 Task: Create a section Cosmic Sprint and in the section, add a milestone Agile Project Management Process Improvement in the project TurboCharge.
Action: Mouse moved to (67, 329)
Screenshot: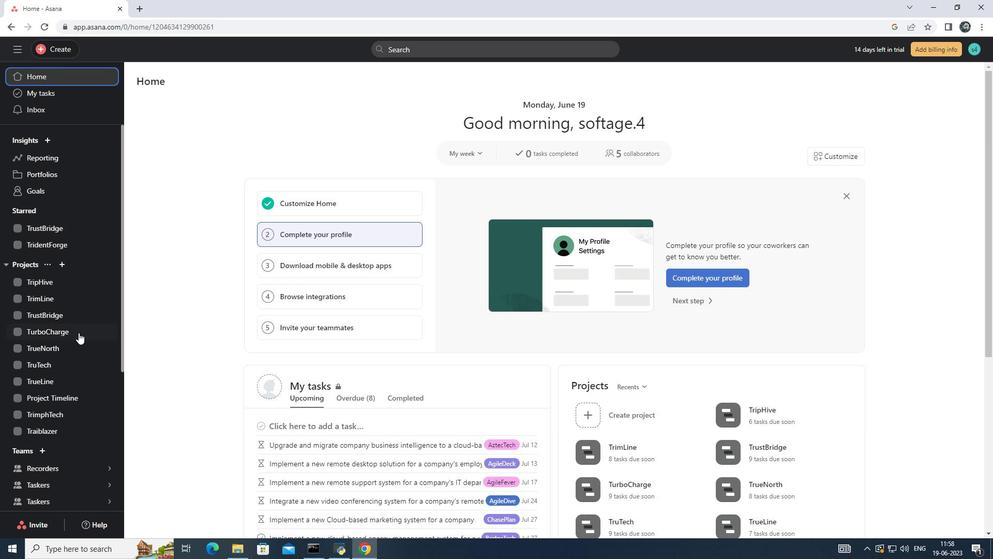 
Action: Mouse pressed left at (67, 329)
Screenshot: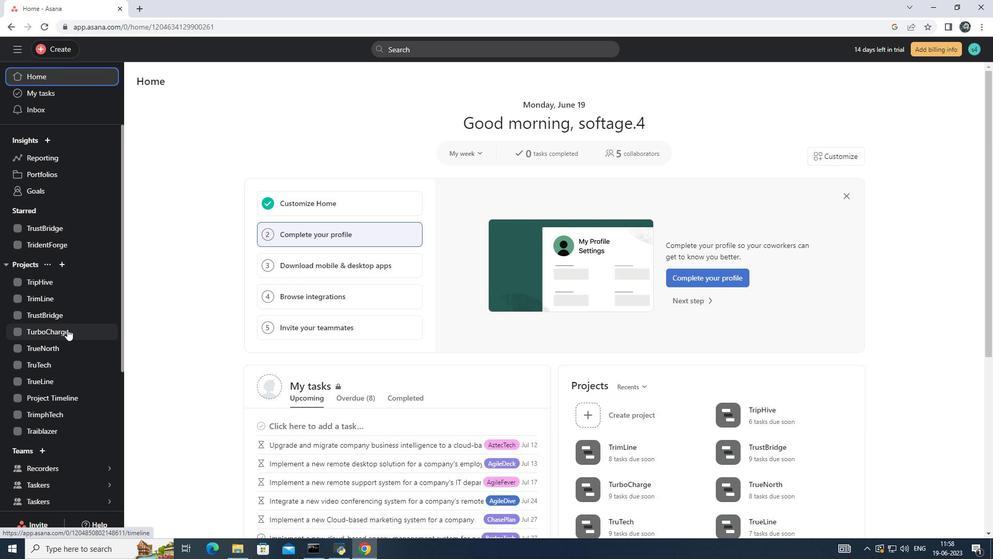
Action: Mouse moved to (273, 417)
Screenshot: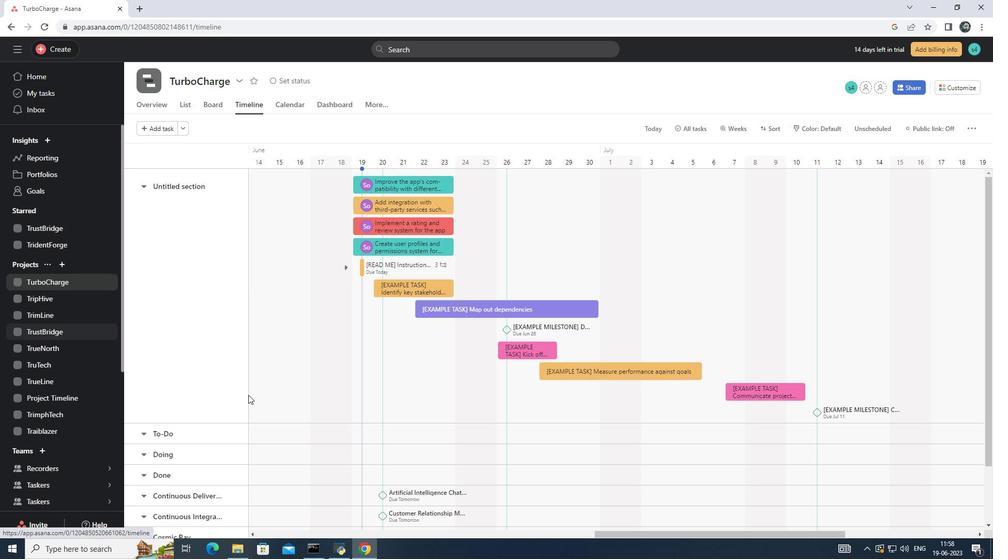 
Action: Mouse scrolled (273, 416) with delta (0, 0)
Screenshot: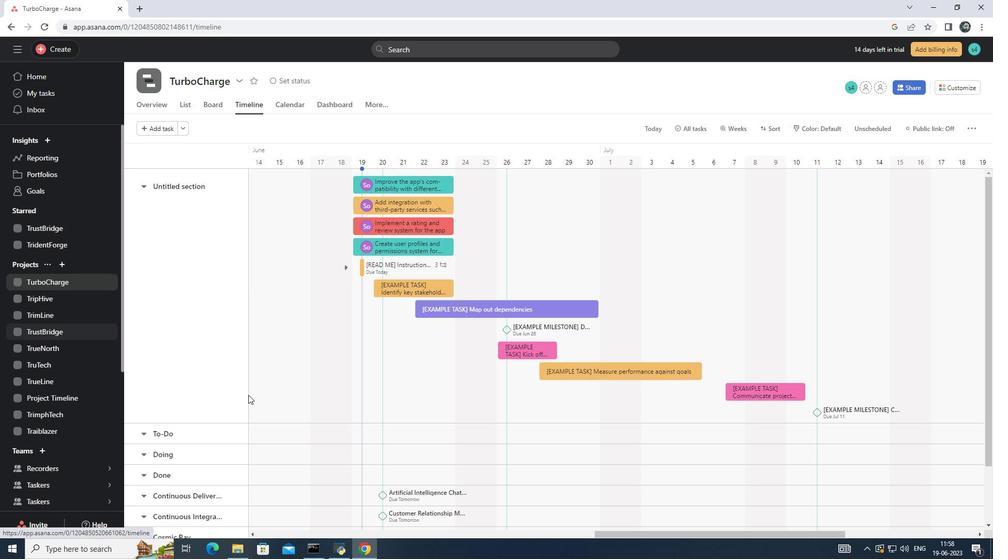 
Action: Mouse scrolled (273, 416) with delta (0, 0)
Screenshot: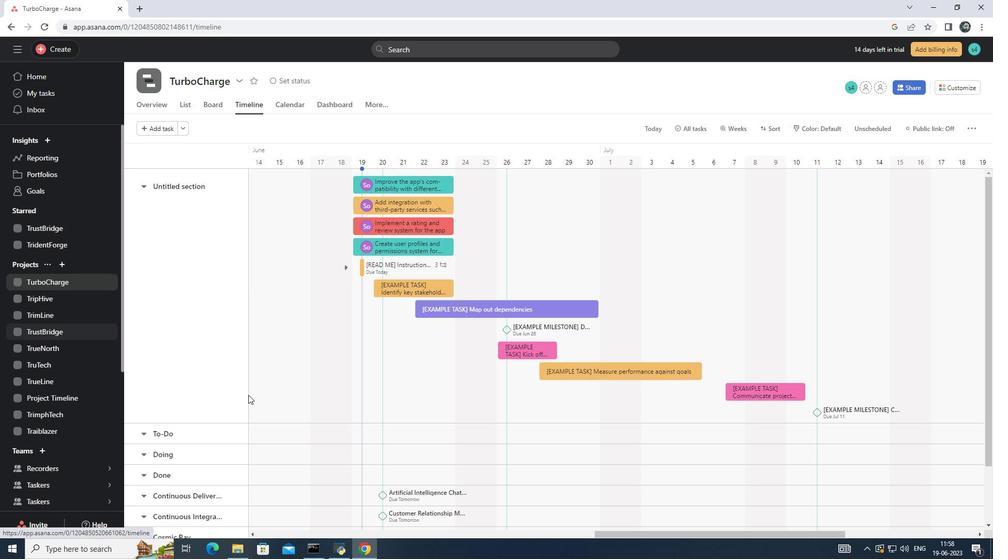 
Action: Mouse moved to (272, 417)
Screenshot: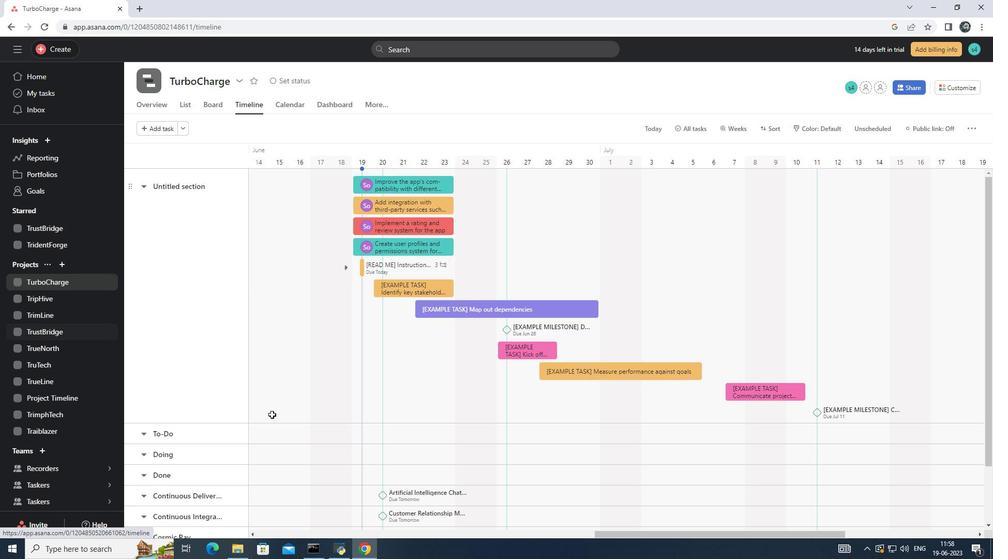 
Action: Mouse scrolled (272, 417) with delta (0, 0)
Screenshot: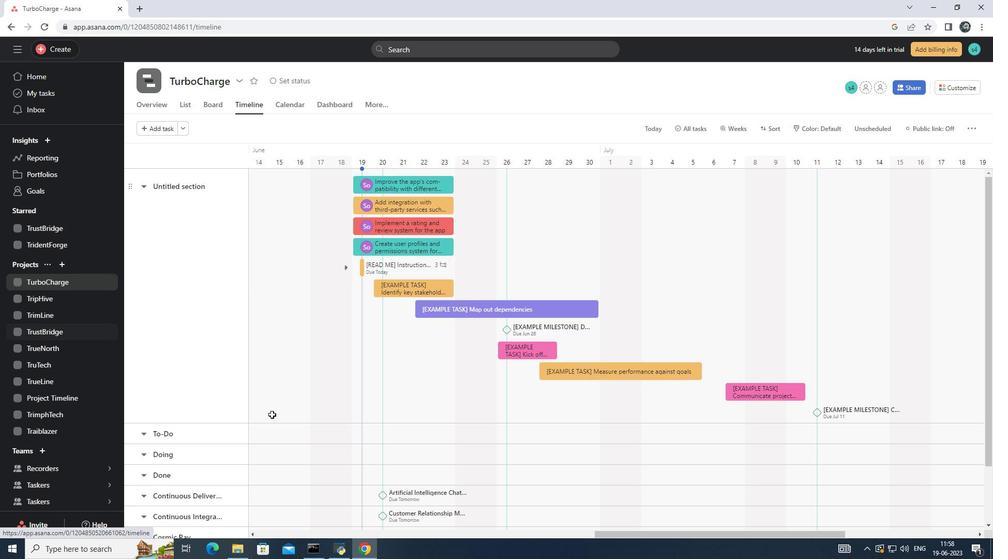 
Action: Mouse scrolled (272, 417) with delta (0, 0)
Screenshot: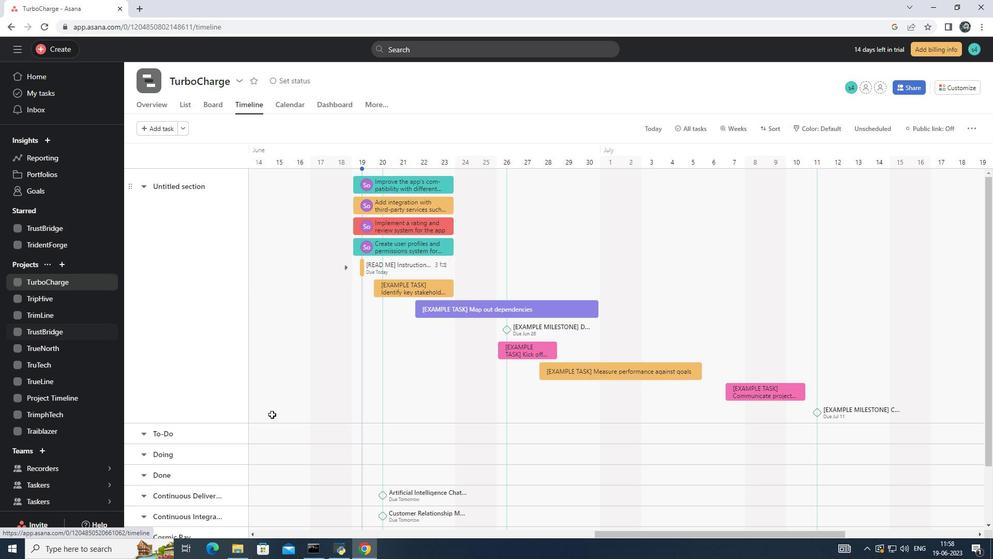 
Action: Mouse moved to (174, 487)
Screenshot: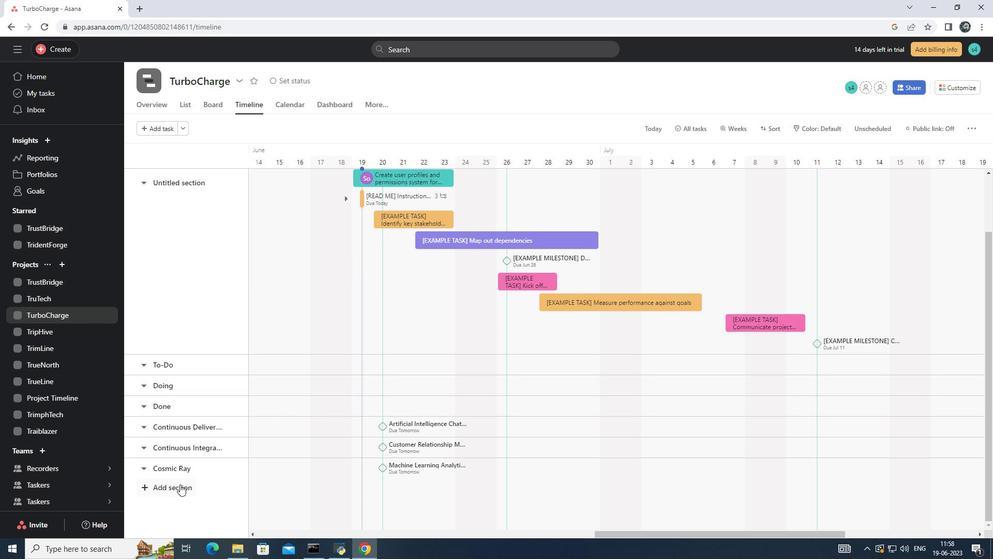 
Action: Mouse pressed left at (174, 487)
Screenshot: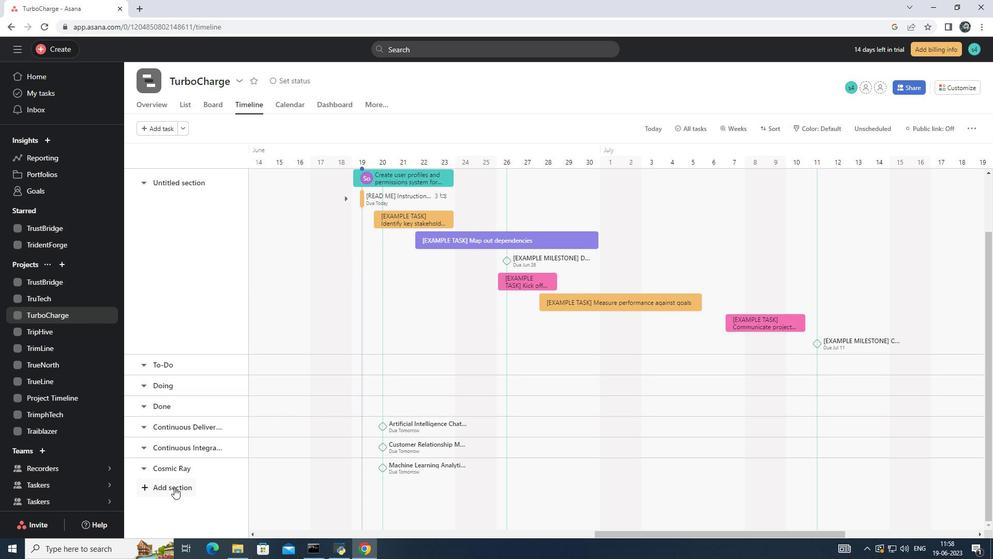 
Action: Mouse moved to (182, 489)
Screenshot: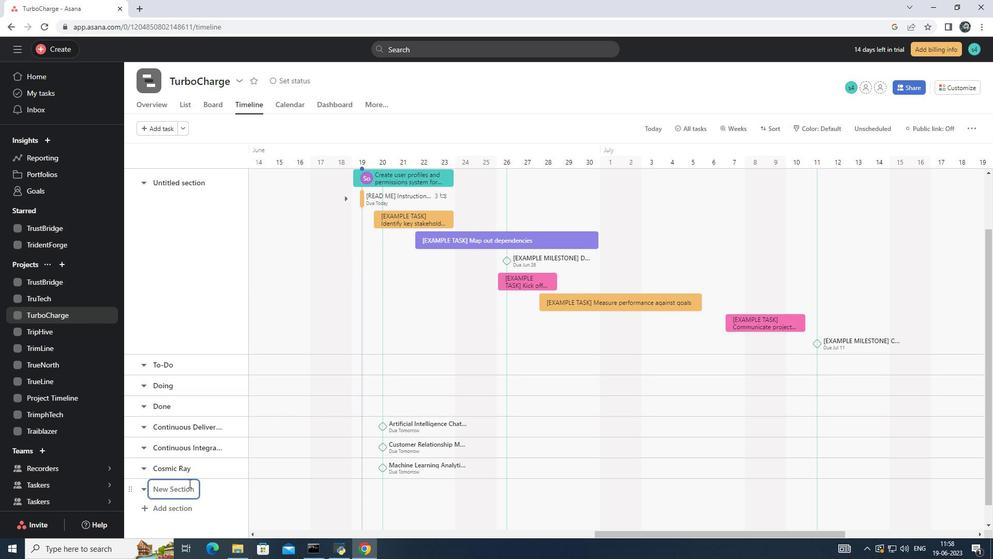 
Action: Key pressed <Key.shift>Cosmic<Key.space><Key.shift>Sprint<Key.enter>
Screenshot: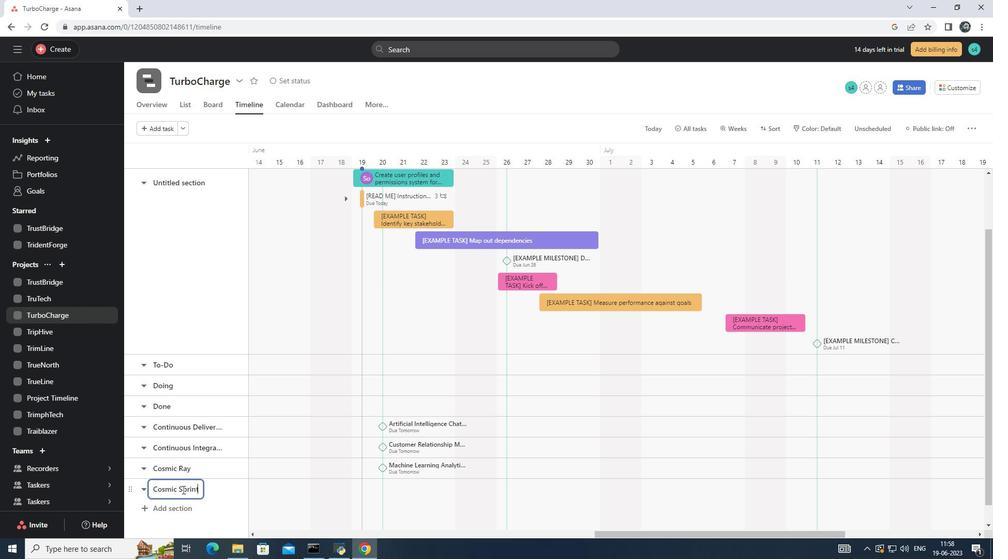 
Action: Mouse moved to (302, 486)
Screenshot: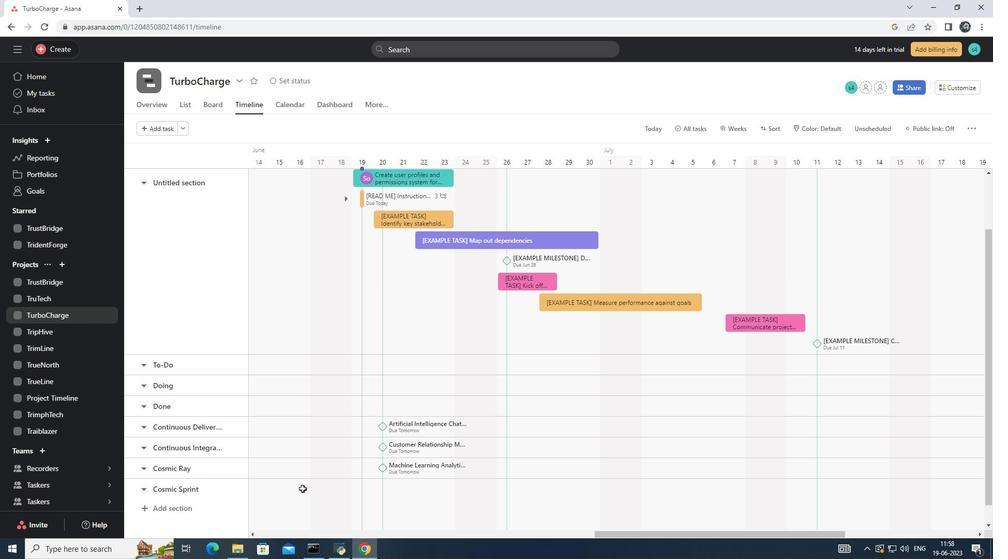 
Action: Mouse pressed left at (302, 486)
Screenshot: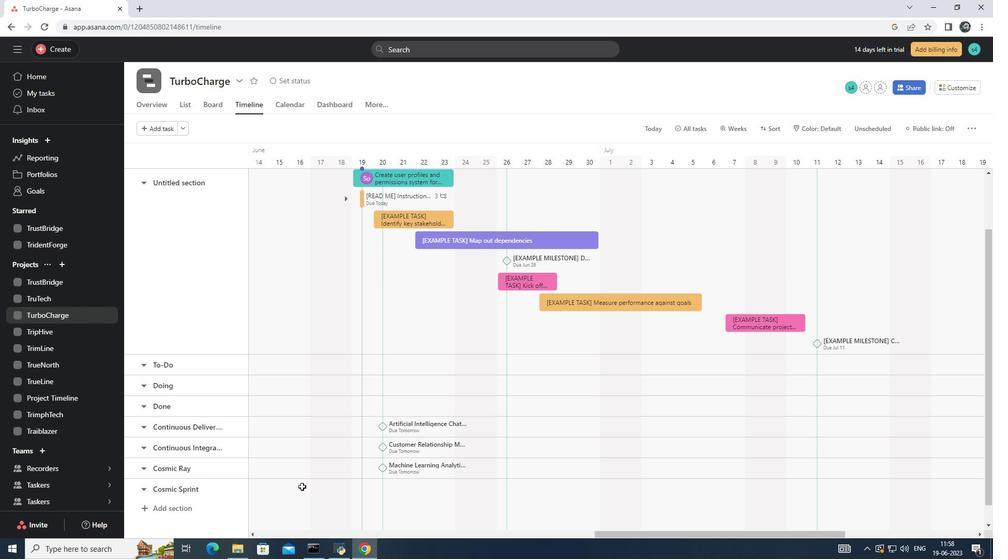 
Action: Key pressed <Key.shift>Agile<Key.space><Key.shift>Project<Key.space><Key.shift>Management<Key.space><Key.shift>Process<Key.space><Key.shift>Impri<Key.backspace>ovement<Key.enter>
Screenshot: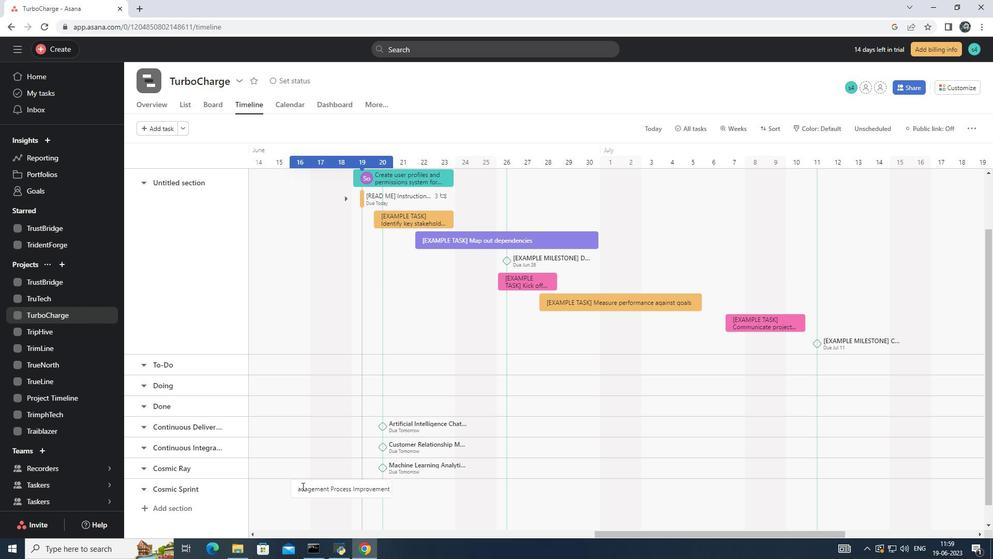 
Action: Mouse moved to (325, 484)
Screenshot: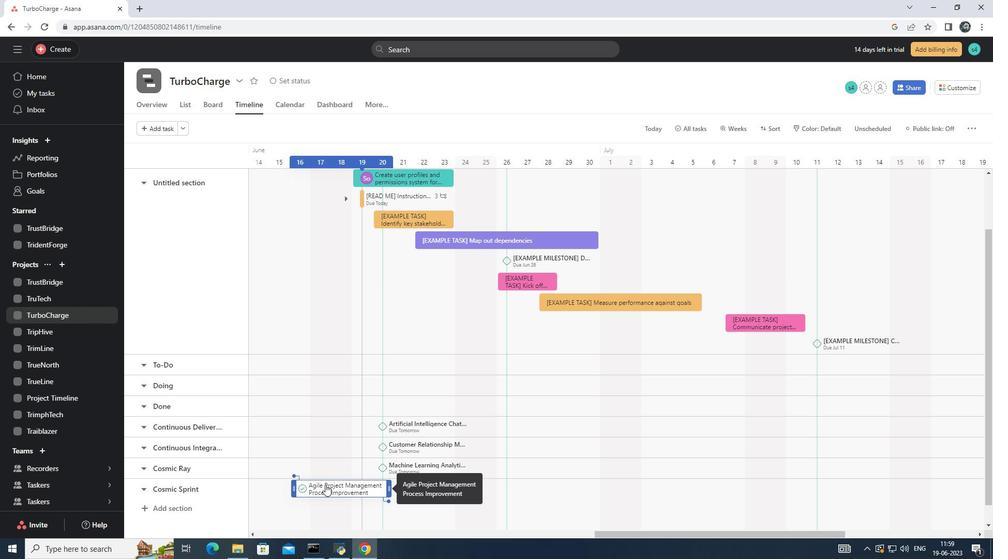 
Action: Mouse pressed right at (325, 484)
Screenshot: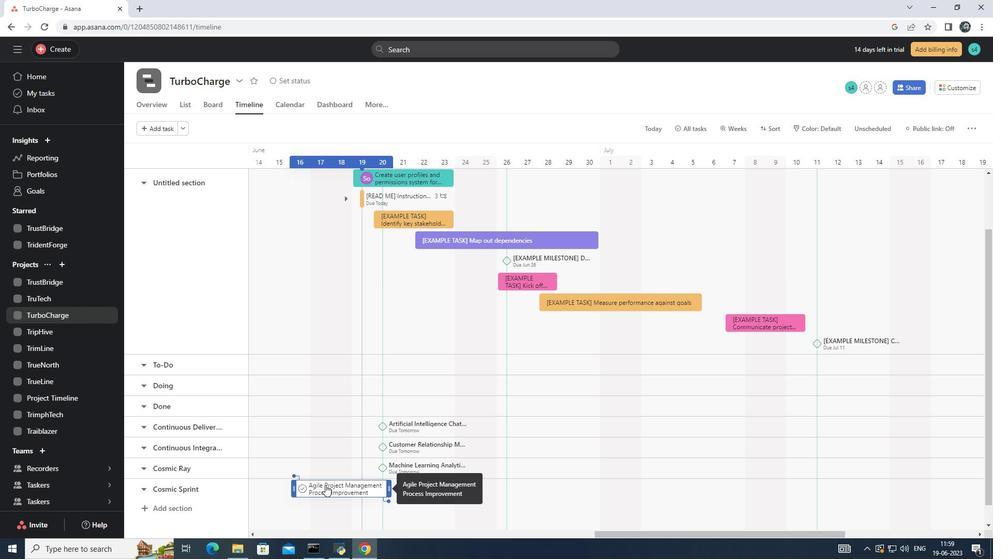 
Action: Mouse moved to (369, 432)
Screenshot: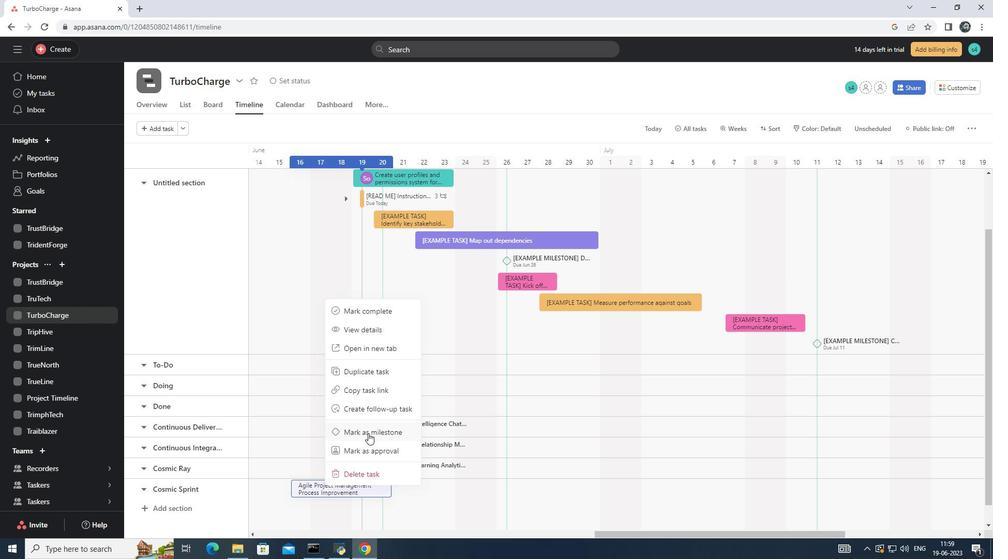 
Action: Mouse pressed left at (369, 432)
Screenshot: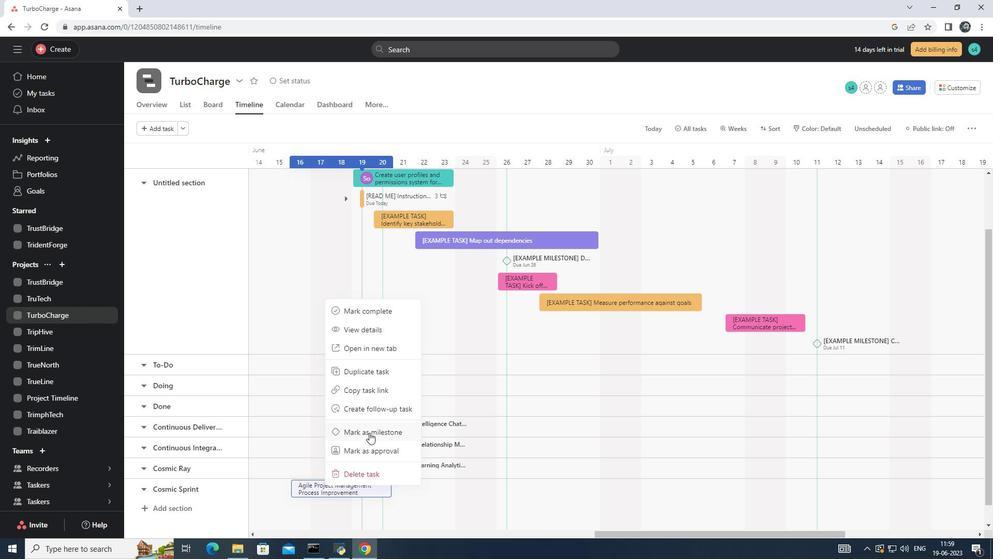 
Action: Mouse moved to (302, 506)
Screenshot: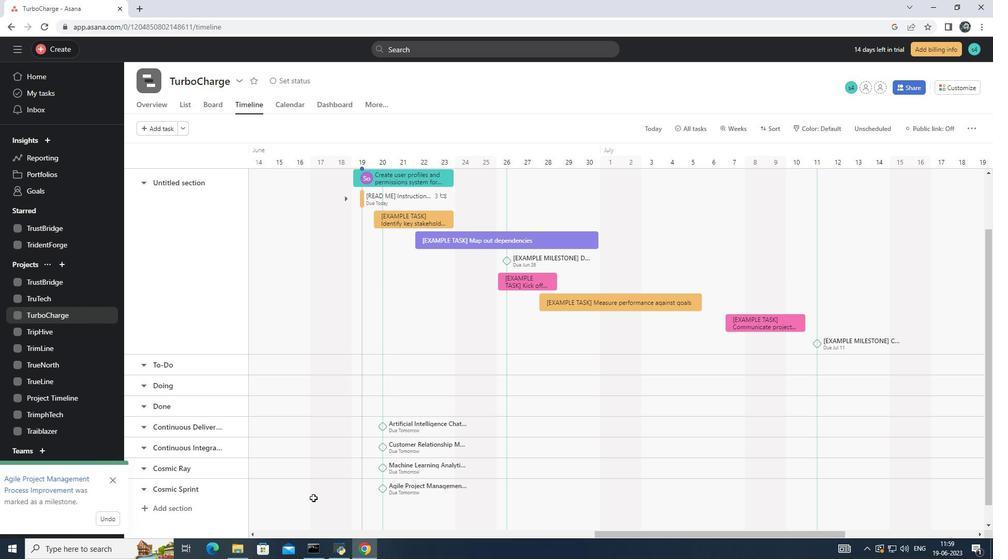 
